 Task: Make in the project AgileLink an epic 'Artificial intelligence (AI) integration'. Create in the project AgileLink an epic 'Machine learning (ML) development'. Add in the project AgileLink an epic 'Internet of Things (IoT) implementation'
Action: Mouse moved to (223, 62)
Screenshot: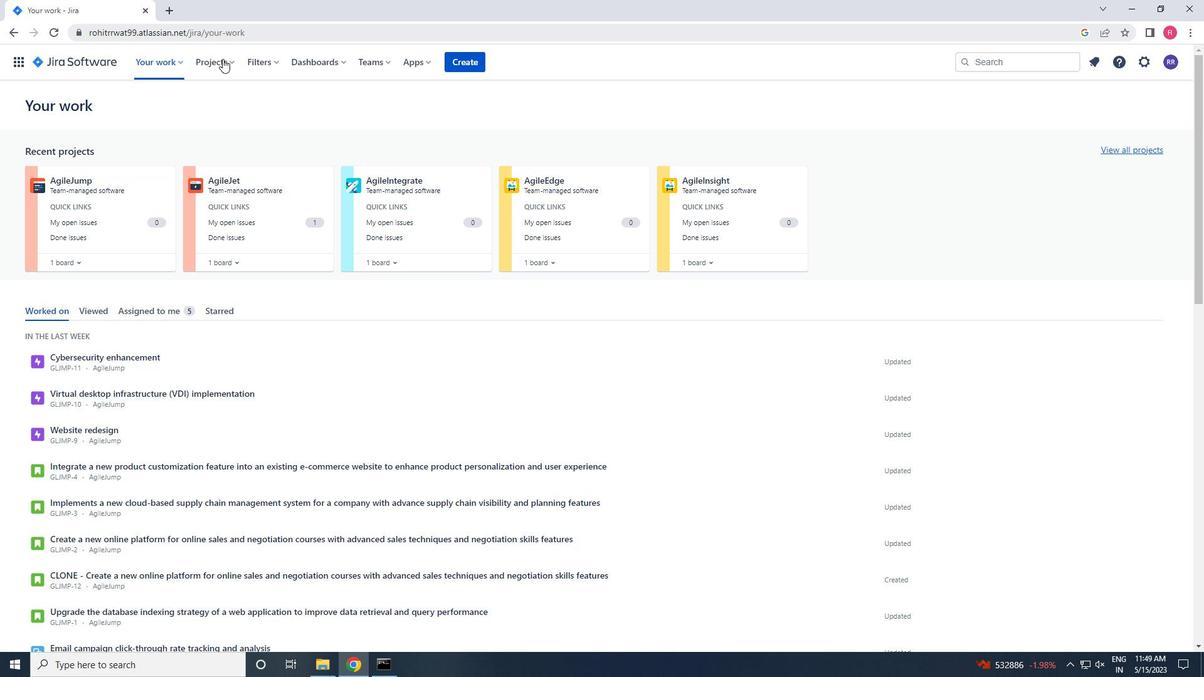 
Action: Mouse pressed left at (223, 62)
Screenshot: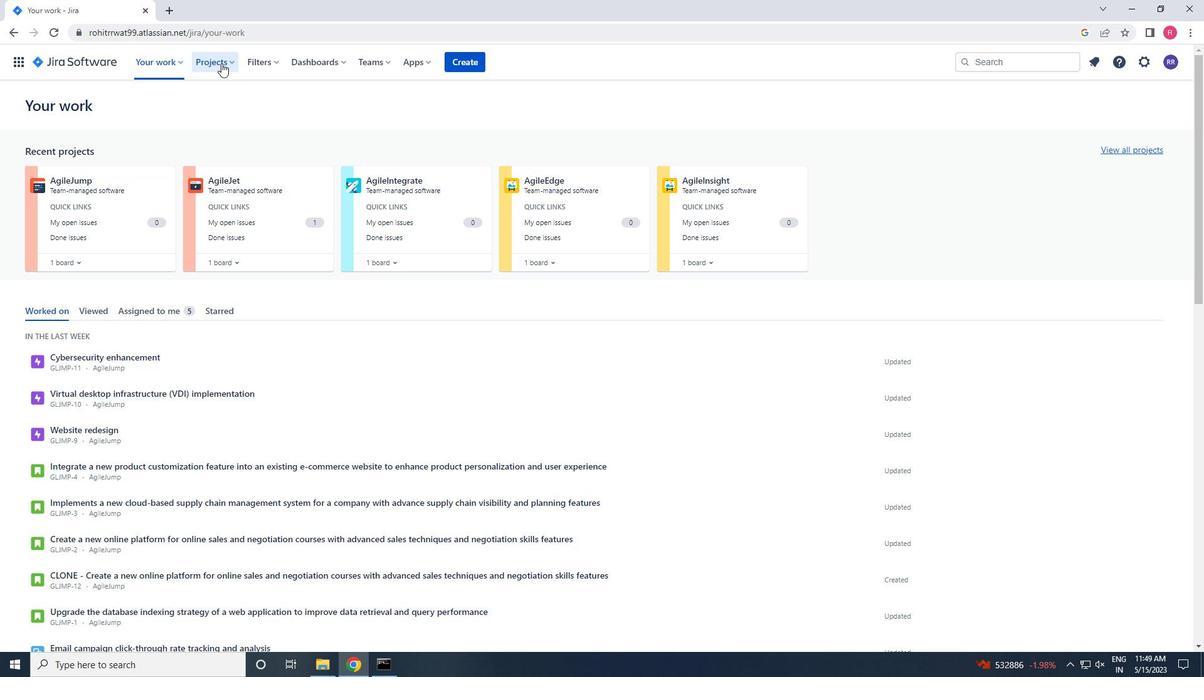 
Action: Mouse moved to (250, 124)
Screenshot: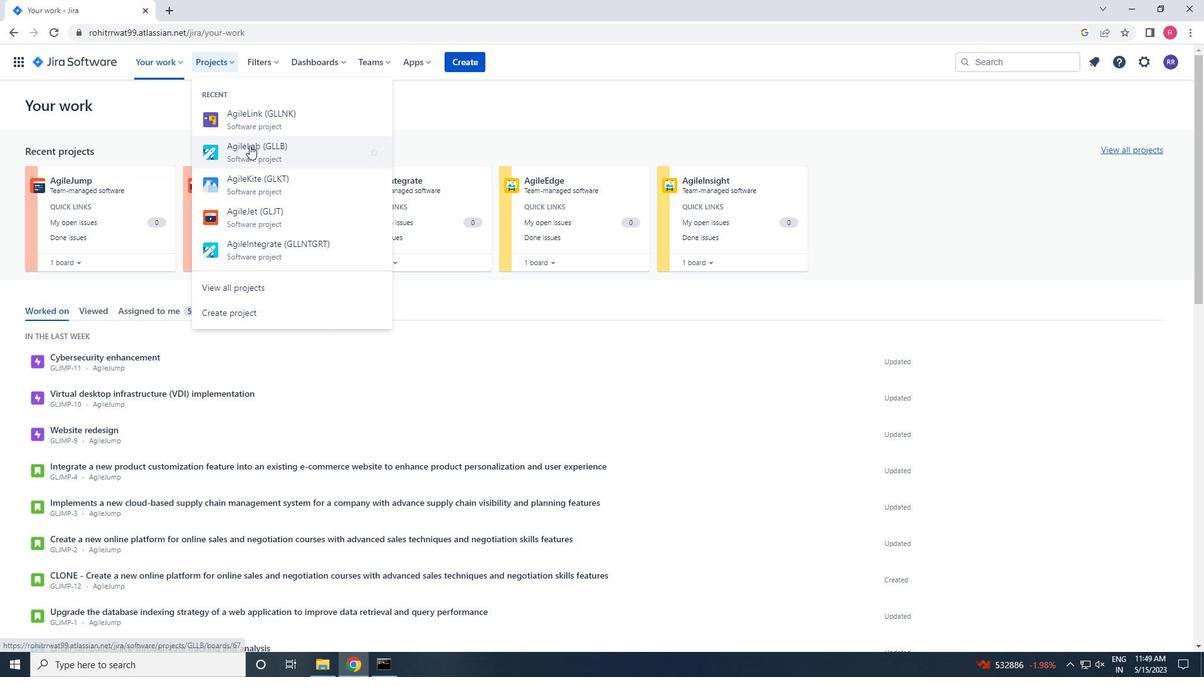 
Action: Mouse pressed left at (250, 124)
Screenshot: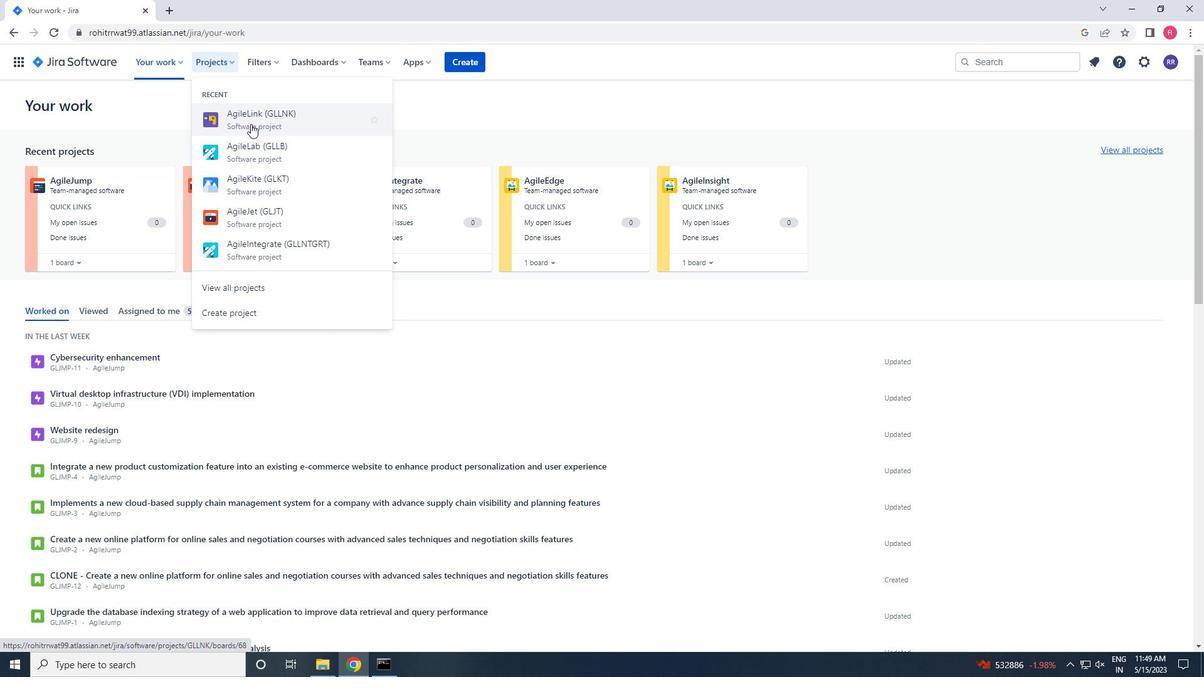 
Action: Mouse moved to (74, 186)
Screenshot: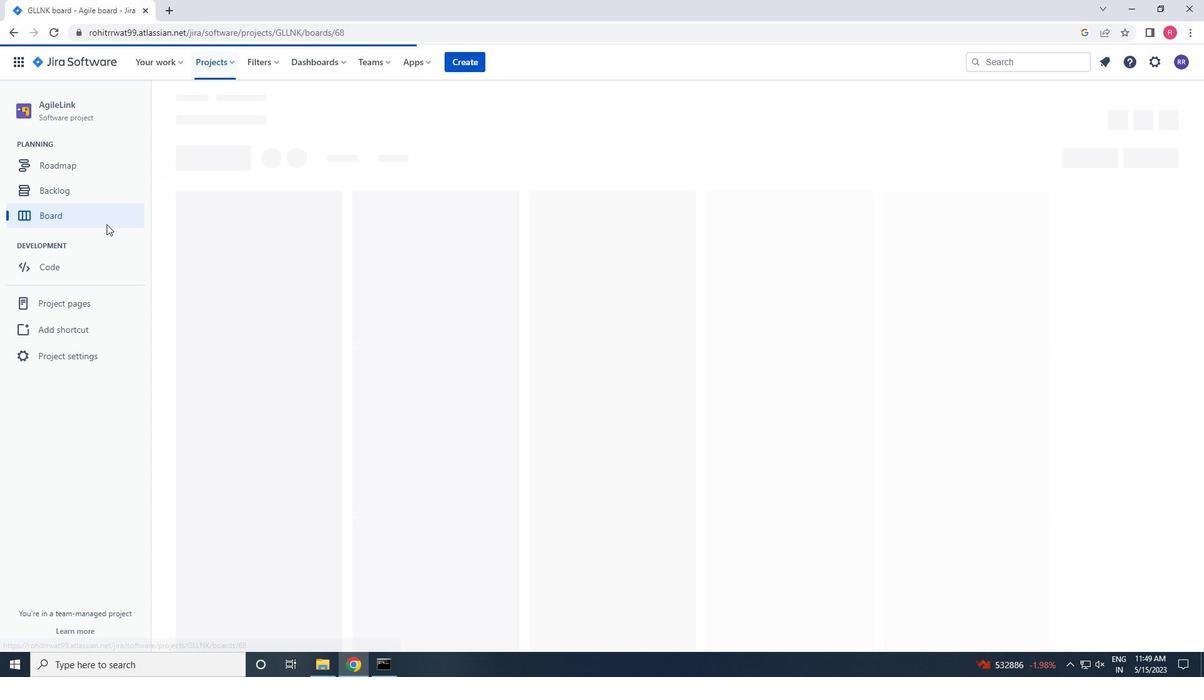 
Action: Mouse pressed left at (74, 186)
Screenshot: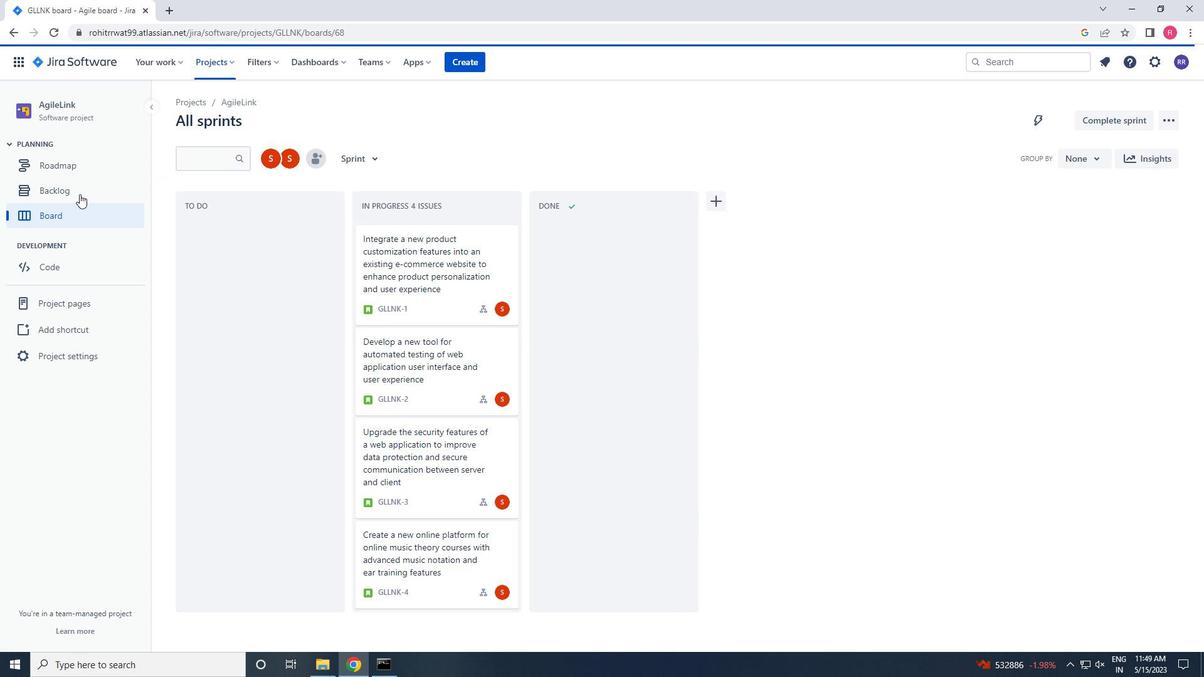 
Action: Mouse moved to (278, 437)
Screenshot: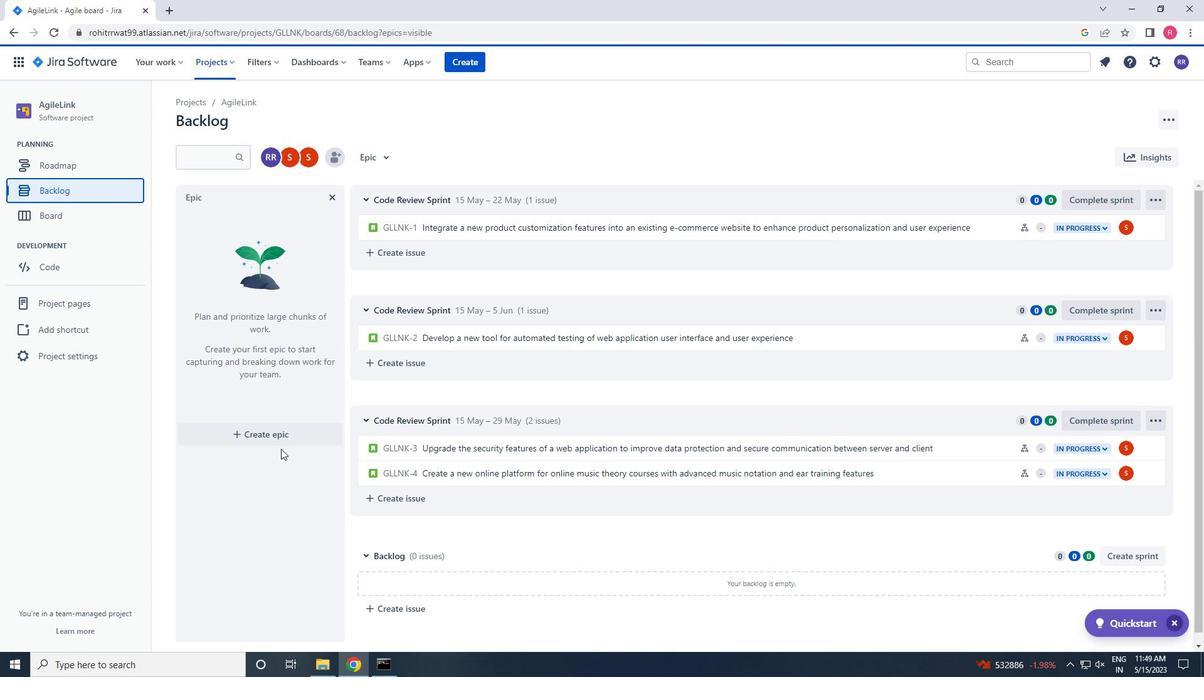 
Action: Mouse pressed left at (278, 437)
Screenshot: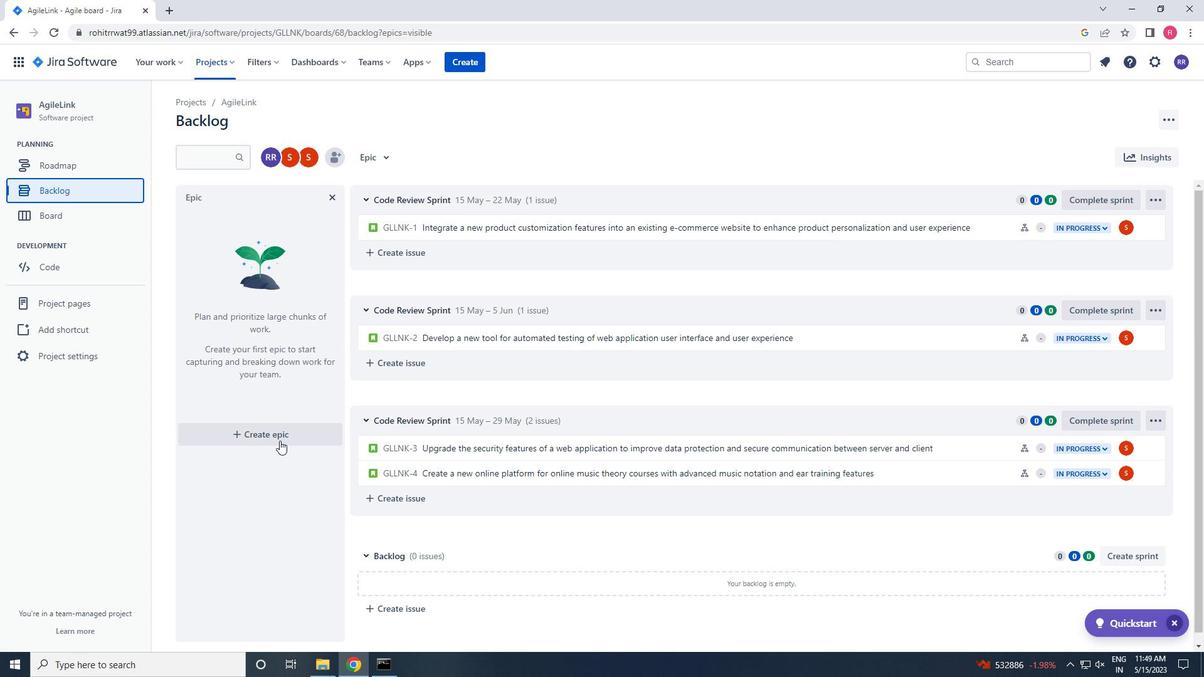 
Action: Mouse moved to (233, 462)
Screenshot: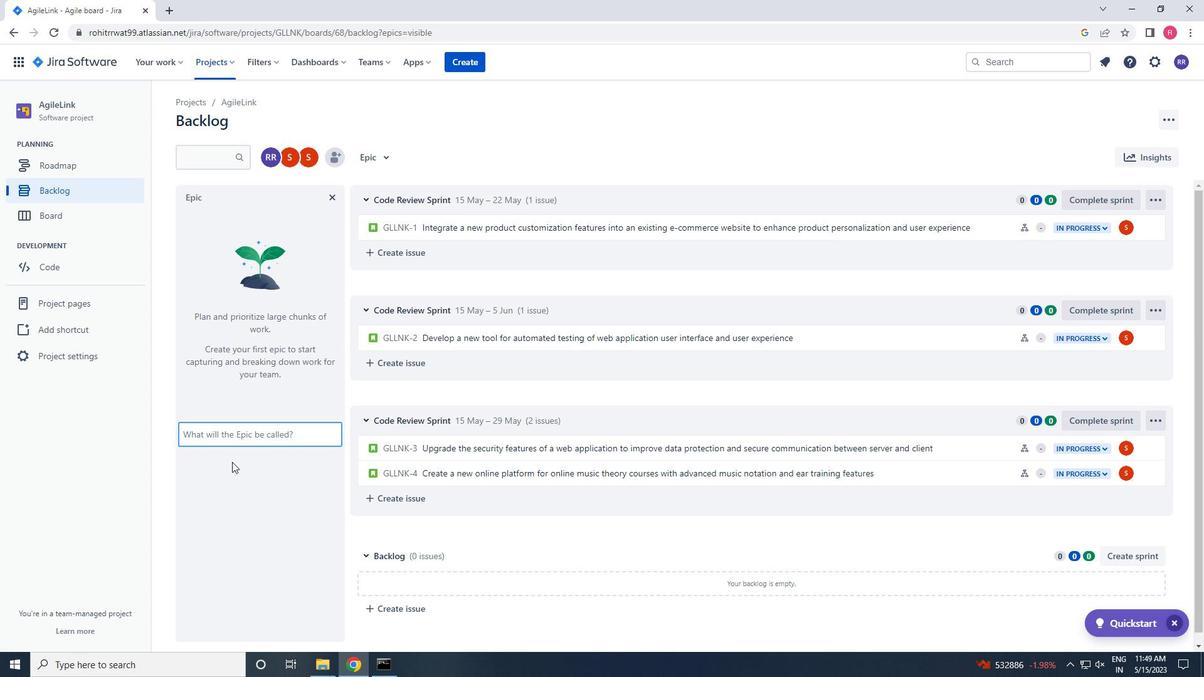
Action: Key pressed <Key.shift>ARTID<Key.backspace>FICIAL<Key.space>INTELLIGENCE<Key.space><Key.shift_r>(<Key.shift>AI<Key.shift_r>)<Key.space>INTEGRATION<Key.enter><Key.shift_r>MACHINE<Key.space>LEARNING<Key.space><Key.shift_r>(<Key.shift_r>ML<Key.shift_r>)<Key.space>DEVELOPMENT<Key.enter><Key.shift_r>INTERNET<Key.space>OF<Key.space><Key.shift_r><Key.shift_r><Key.shift_r>THINHG<Key.backspace>GS<Key.space><Key.backspace><Key.backspace><Key.backspace><Key.backspace>GS<Key.space><Key.shift_r><Key.shift_r><Key.shift_r><Key.shift_r><Key.shift_r><Key.shift_r><Key.shift_r><Key.shift_r><Key.shift_r><Key.shift_r><Key.shift_r><Key.shift_r><Key.shift_r>(<Key.shift_r><Key.shift_r><Key.shift_r><Key.shift_r><Key.shift_r>IO<Key.shift_r><Key.shift_r>Y<Key.shift_r>)<Key.backspace><Key.backspace><Key.shift_r>T<Key.shift_r><Key.shift_r>)<Key.space><Key.space>IMPLEMENTATION<Key.enter>
Screenshot: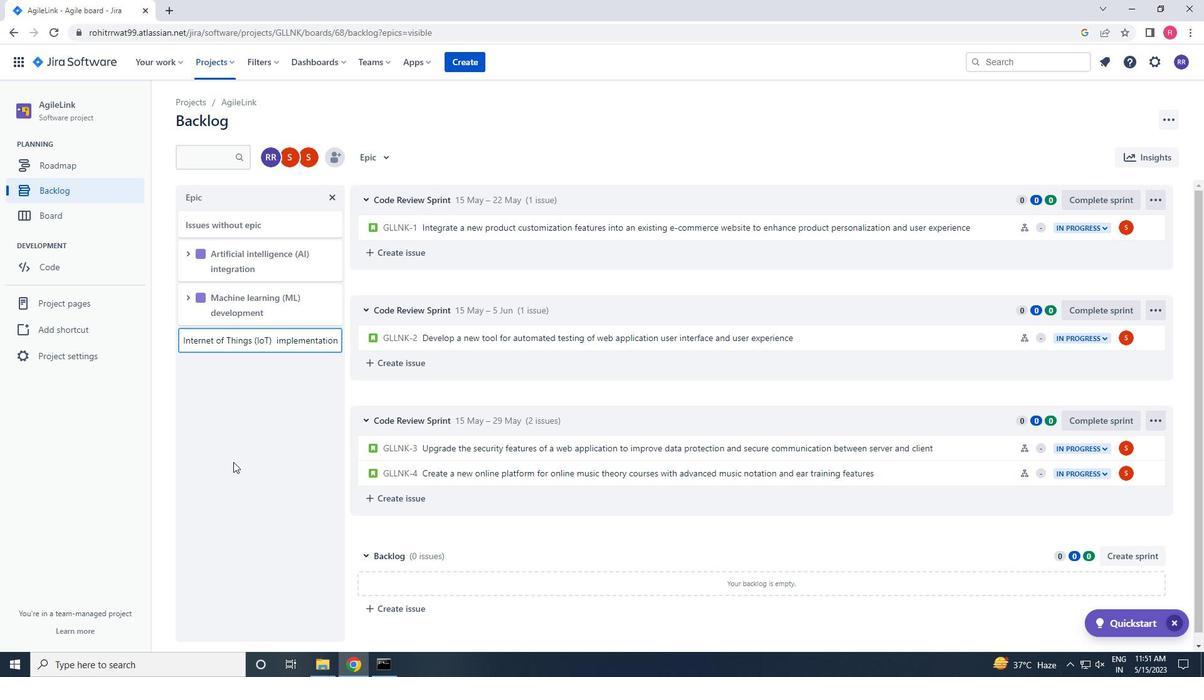 
